 Task: Add a condition where "Priority Greater than Low" in pending tickets.
Action: Mouse moved to (103, 451)
Screenshot: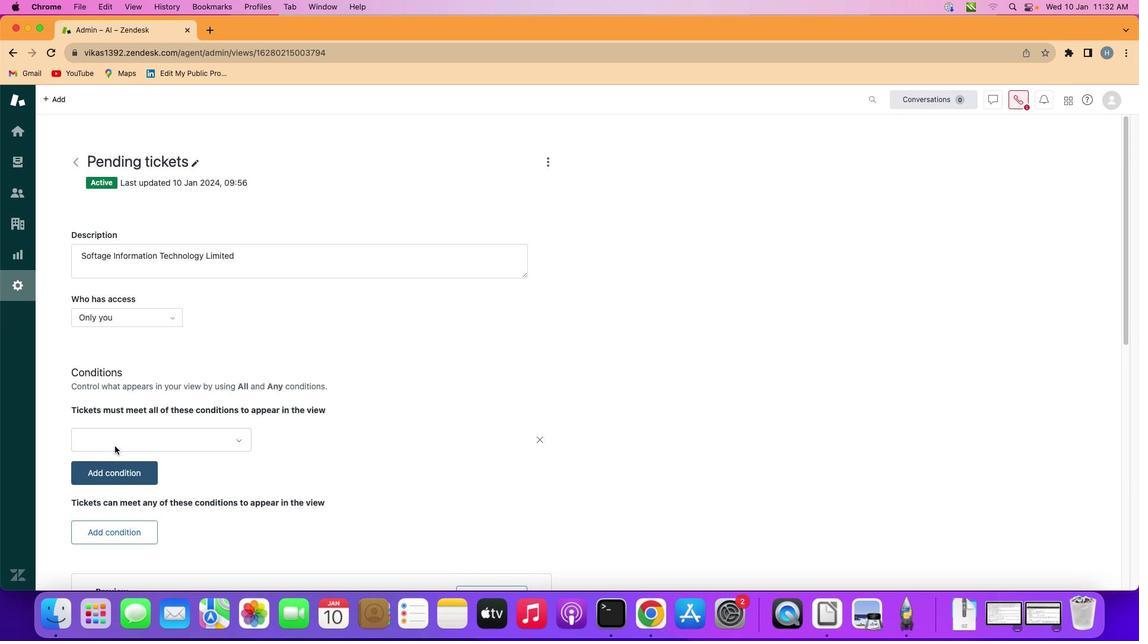 
Action: Mouse pressed left at (103, 451)
Screenshot: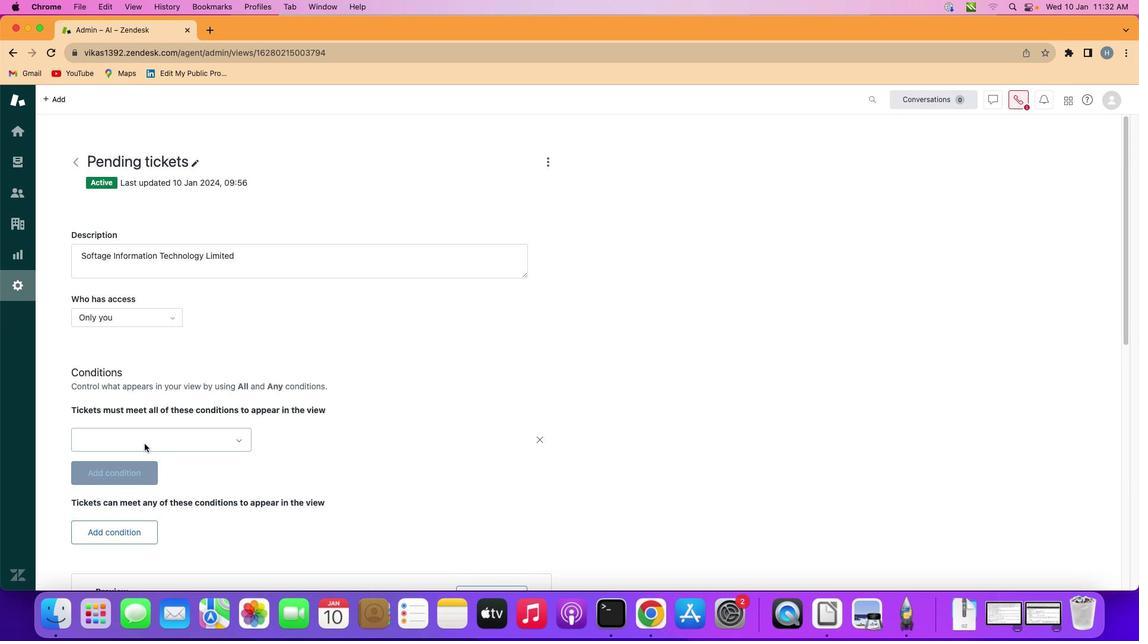 
Action: Mouse moved to (187, 439)
Screenshot: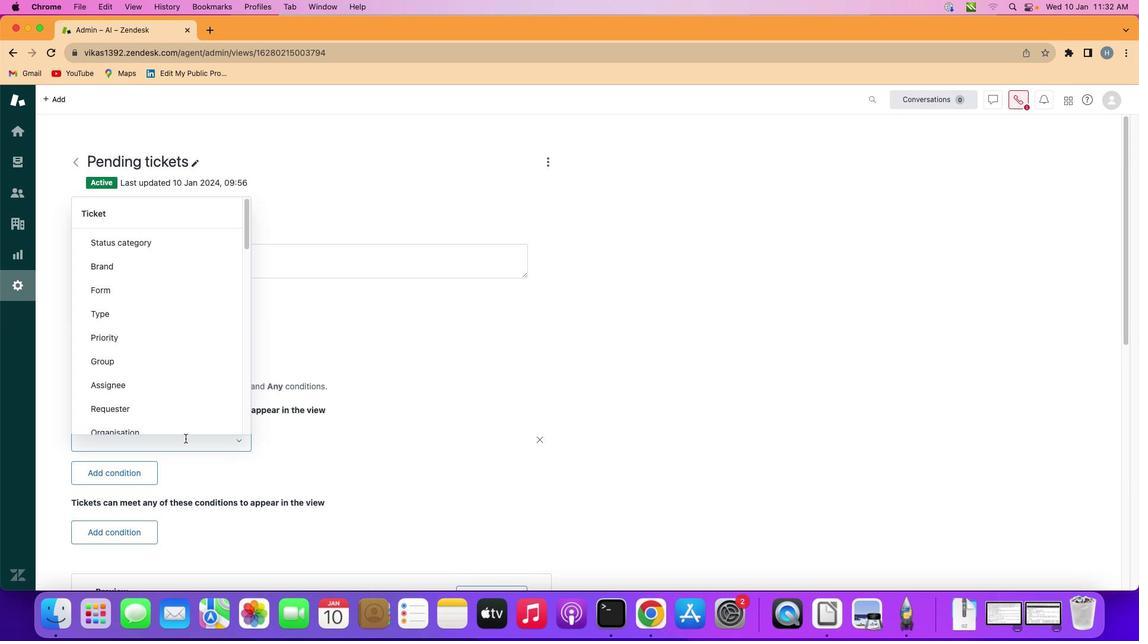 
Action: Mouse pressed left at (187, 439)
Screenshot: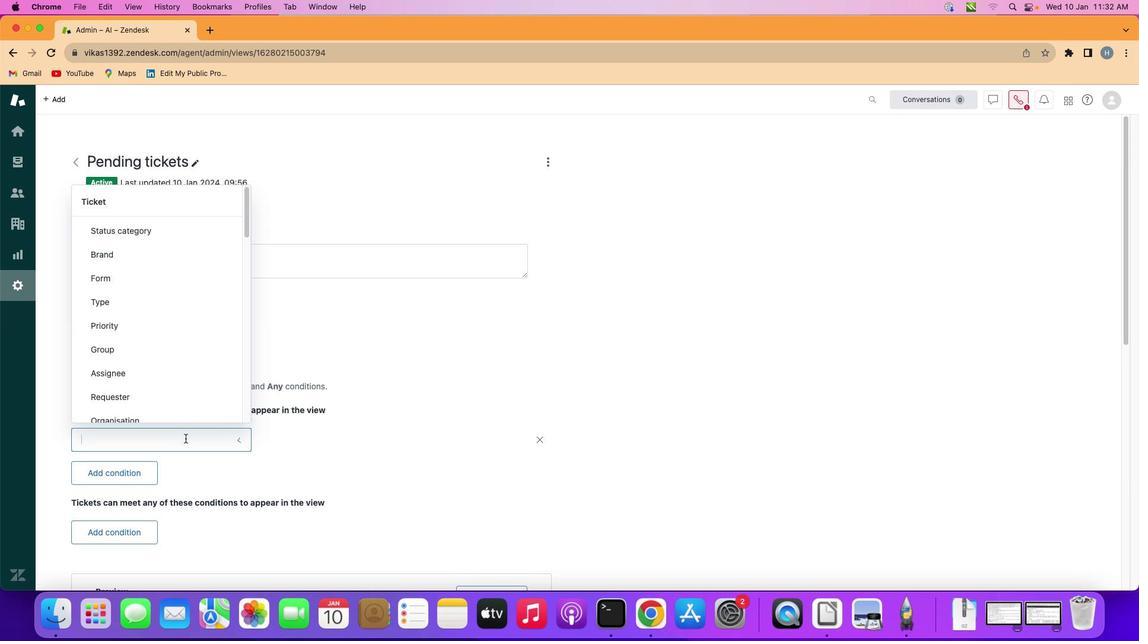 
Action: Mouse moved to (213, 329)
Screenshot: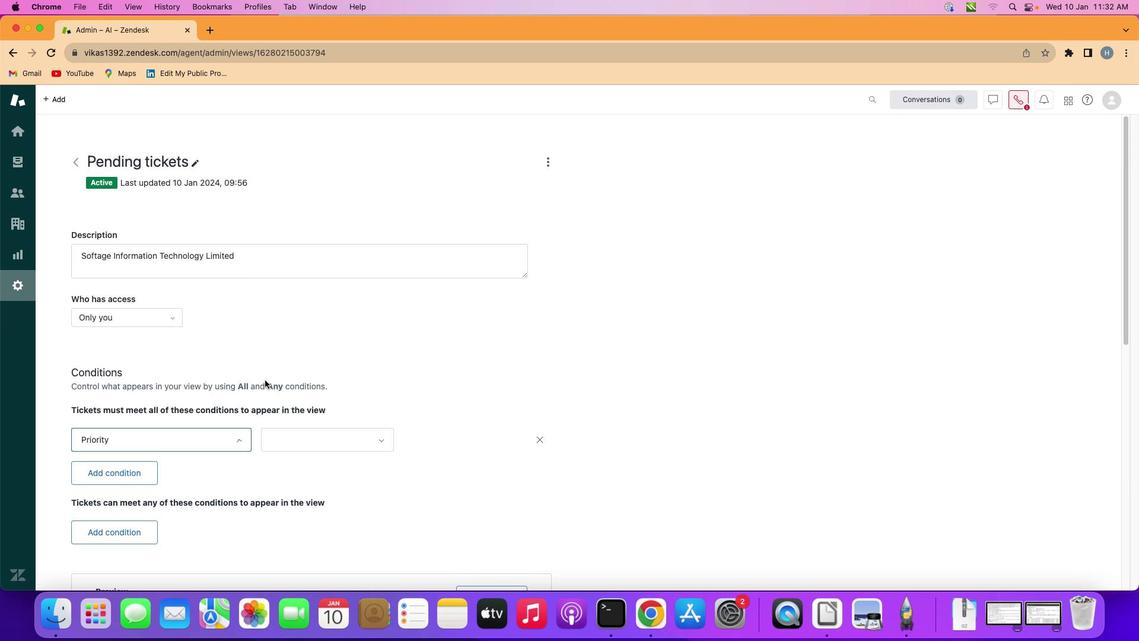 
Action: Mouse pressed left at (213, 329)
Screenshot: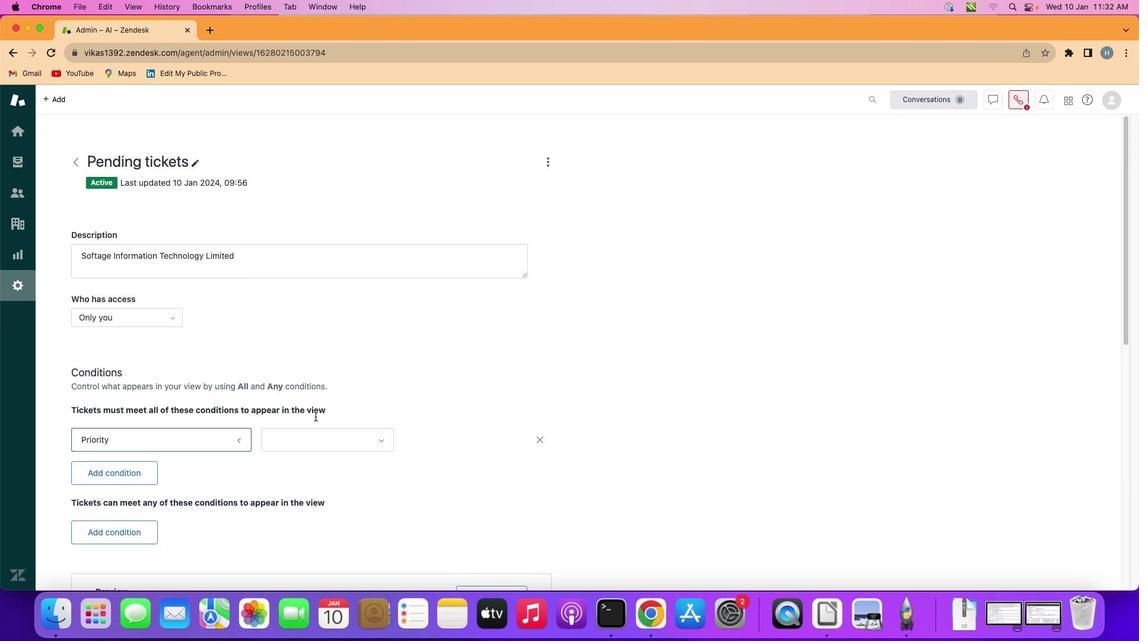 
Action: Mouse moved to (337, 434)
Screenshot: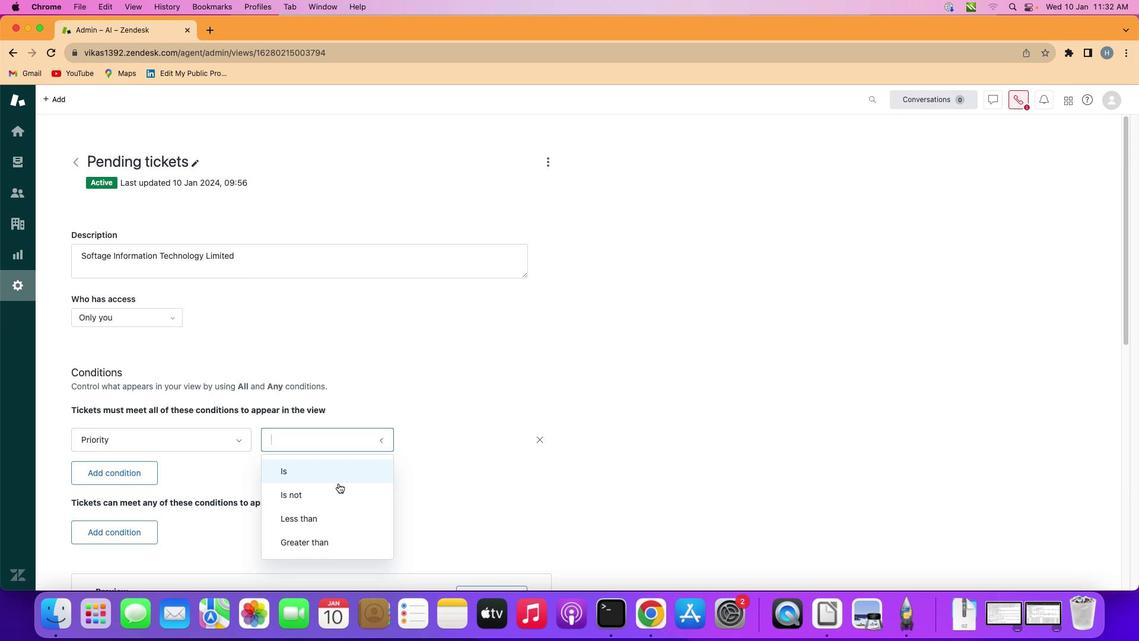 
Action: Mouse pressed left at (337, 434)
Screenshot: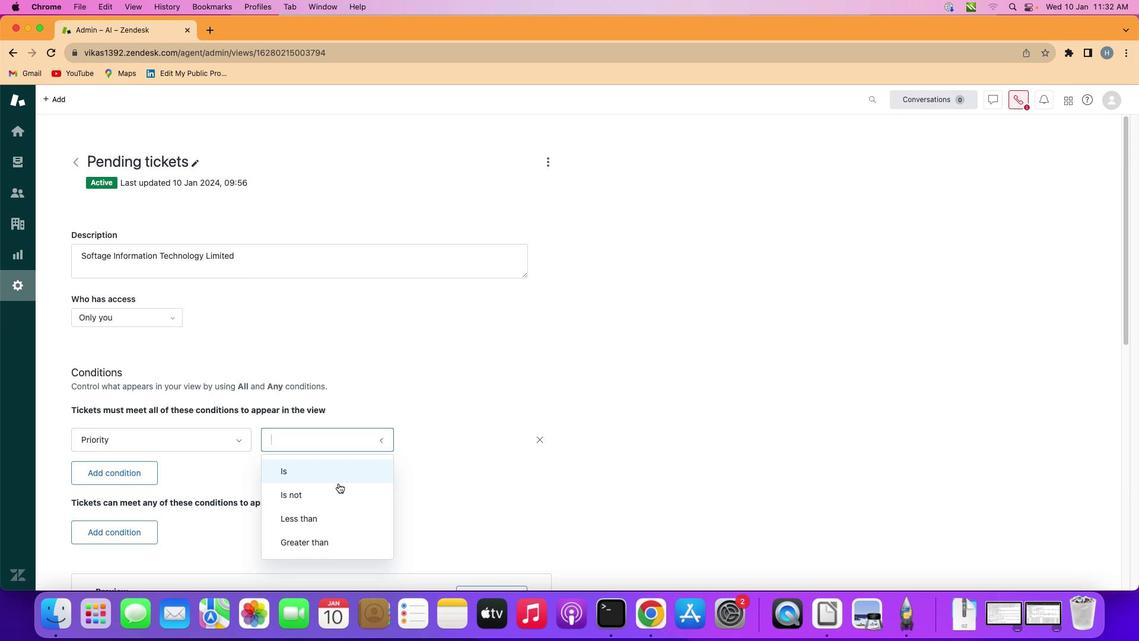 
Action: Mouse moved to (331, 538)
Screenshot: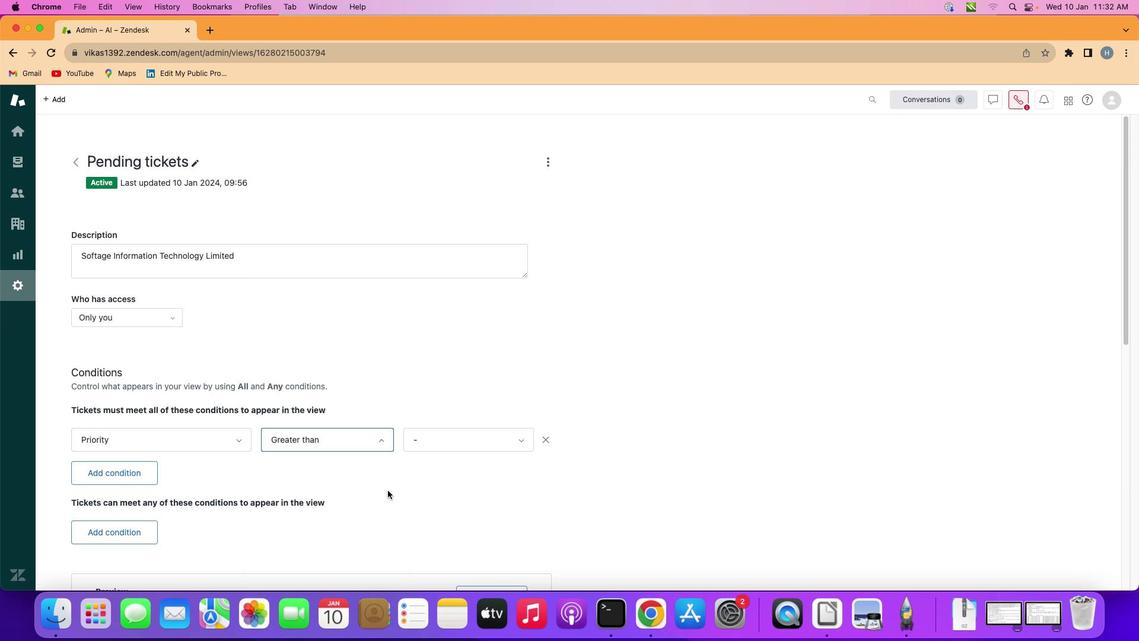 
Action: Mouse pressed left at (331, 538)
Screenshot: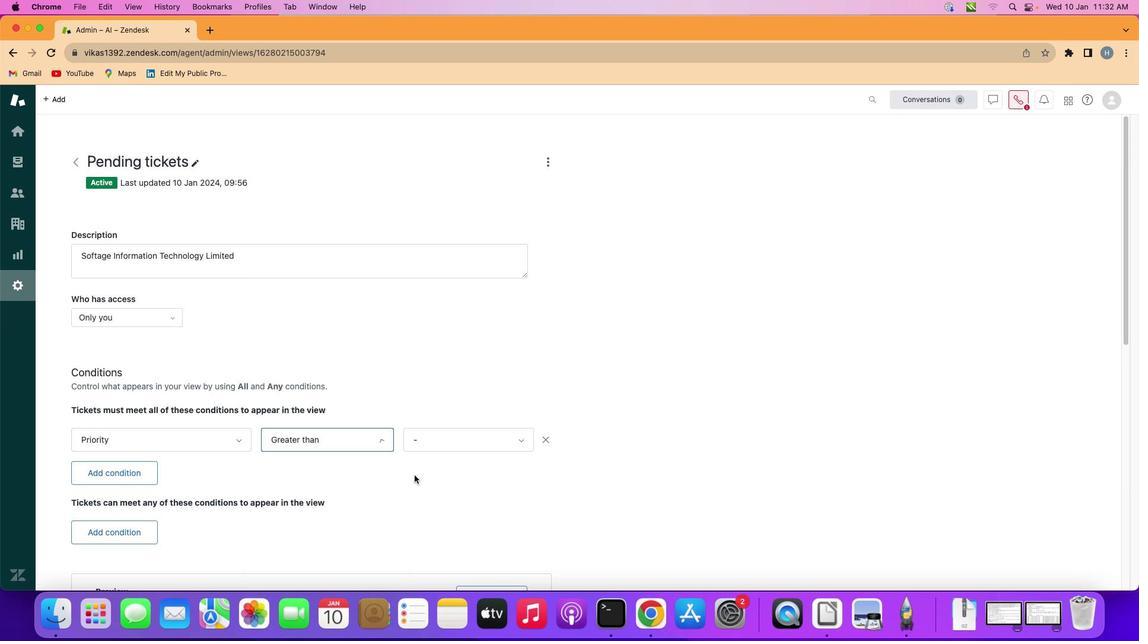 
Action: Mouse moved to (465, 444)
Screenshot: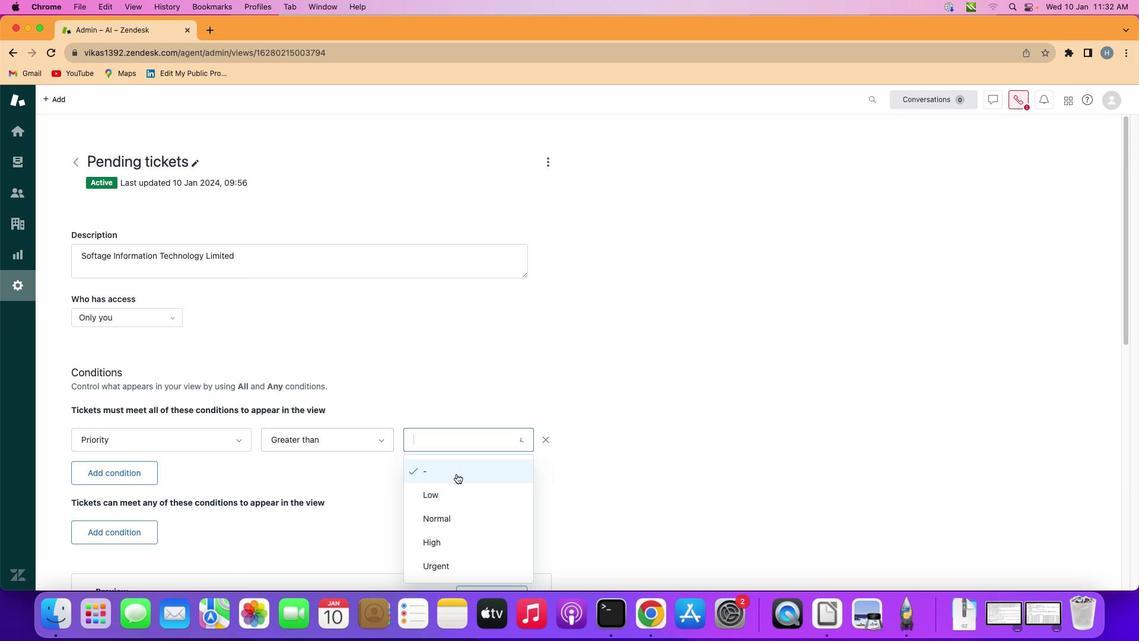 
Action: Mouse pressed left at (465, 444)
Screenshot: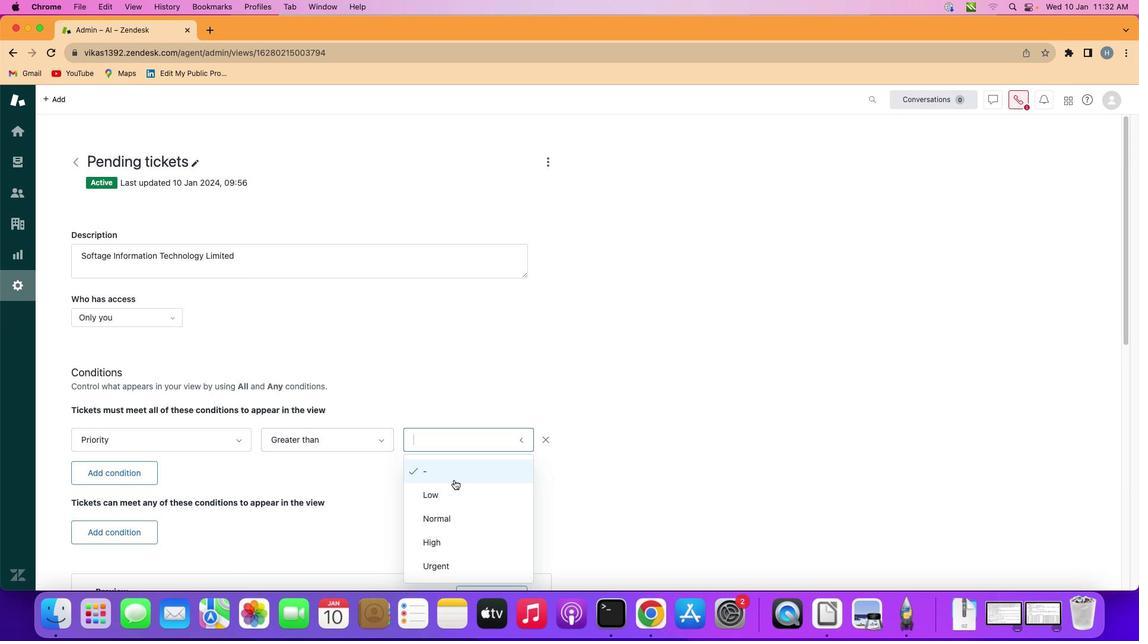 
Action: Mouse moved to (455, 489)
Screenshot: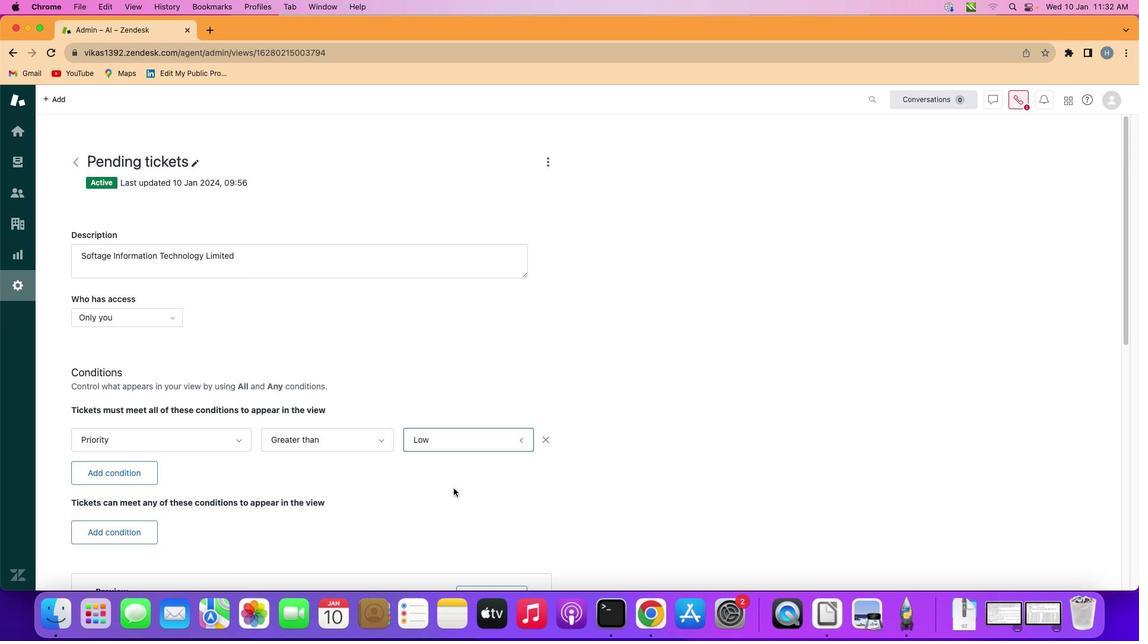 
Action: Mouse pressed left at (455, 489)
Screenshot: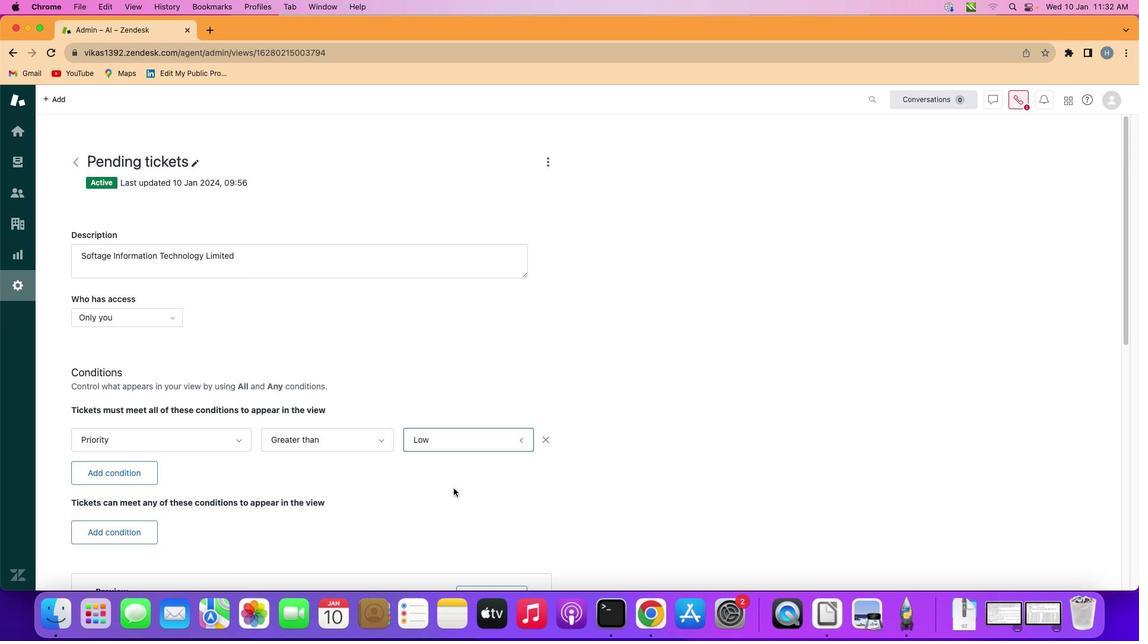 
Action: Mouse moved to (457, 489)
Screenshot: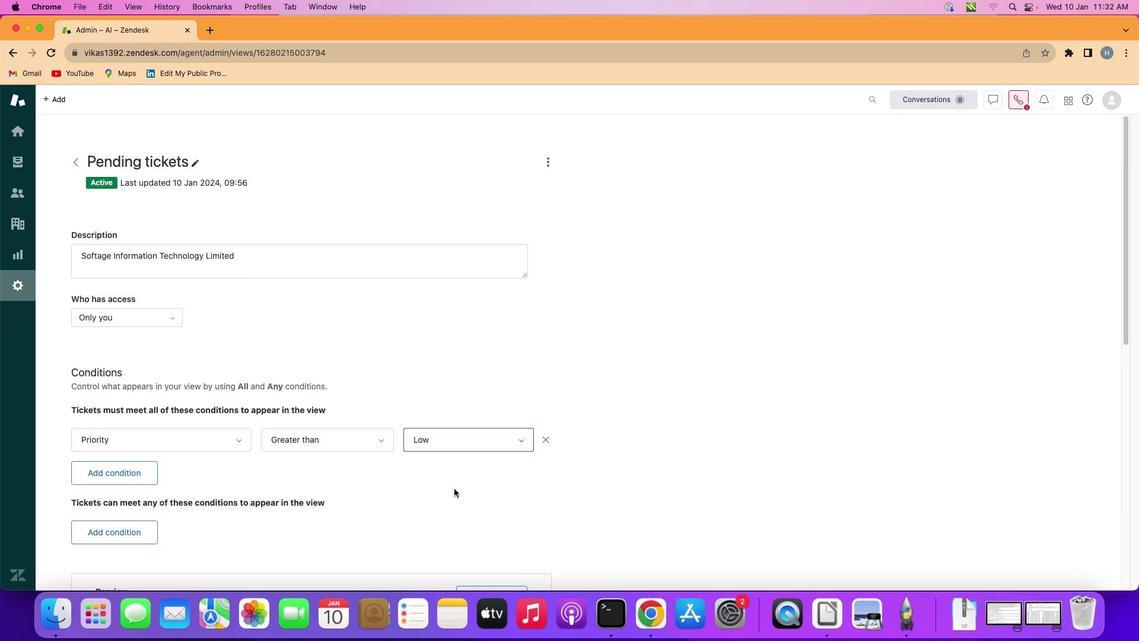 
